 Task: Learn more about a recruiter lite.
Action: Mouse moved to (678, 93)
Screenshot: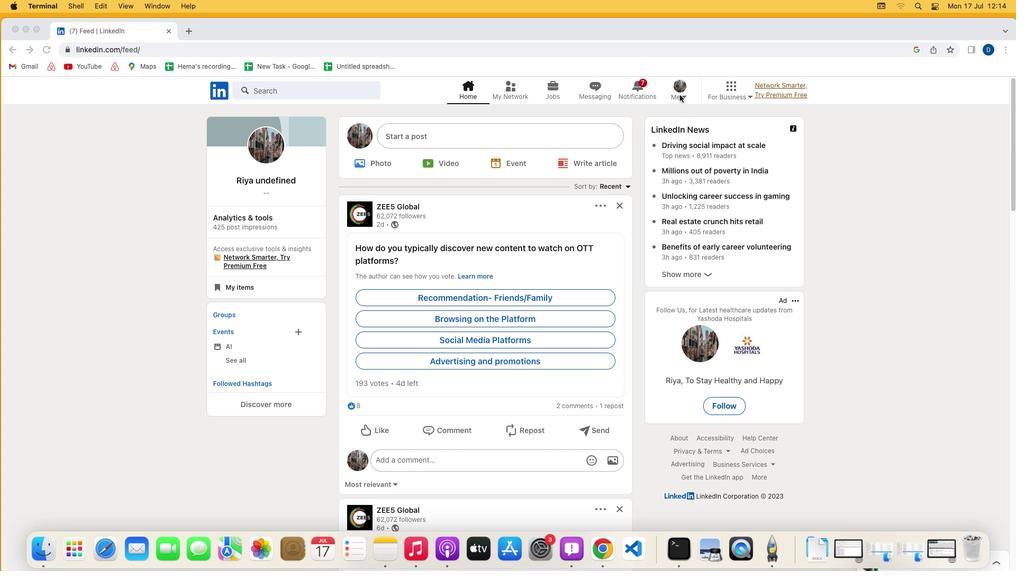 
Action: Mouse pressed left at (678, 93)
Screenshot: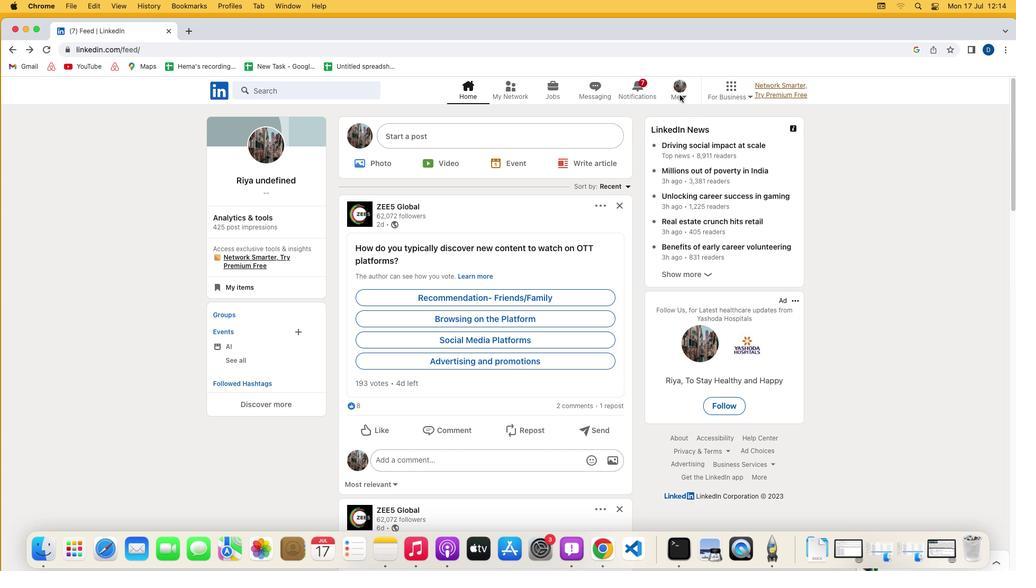 
Action: Mouse moved to (683, 94)
Screenshot: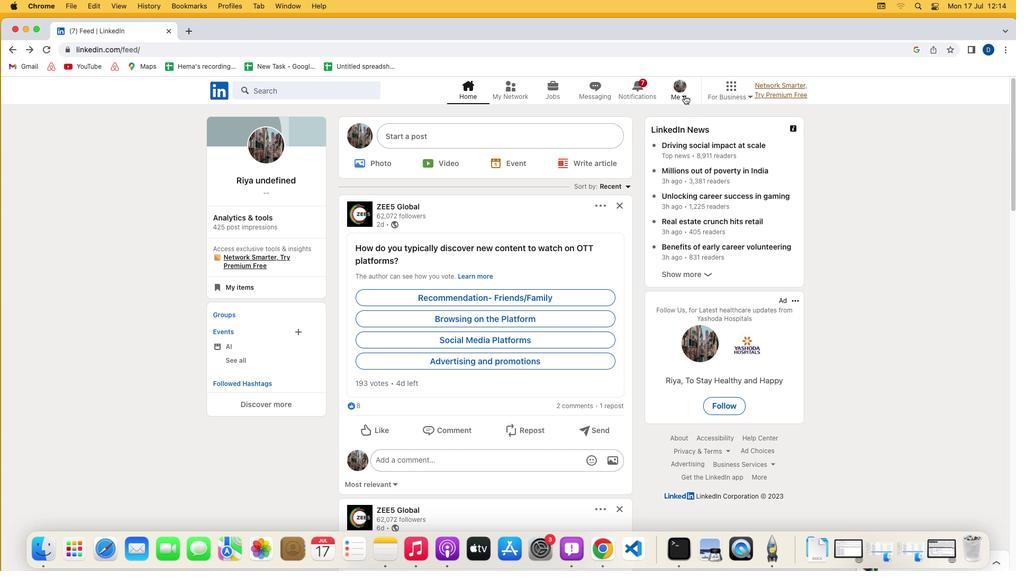 
Action: Mouse pressed left at (683, 94)
Screenshot: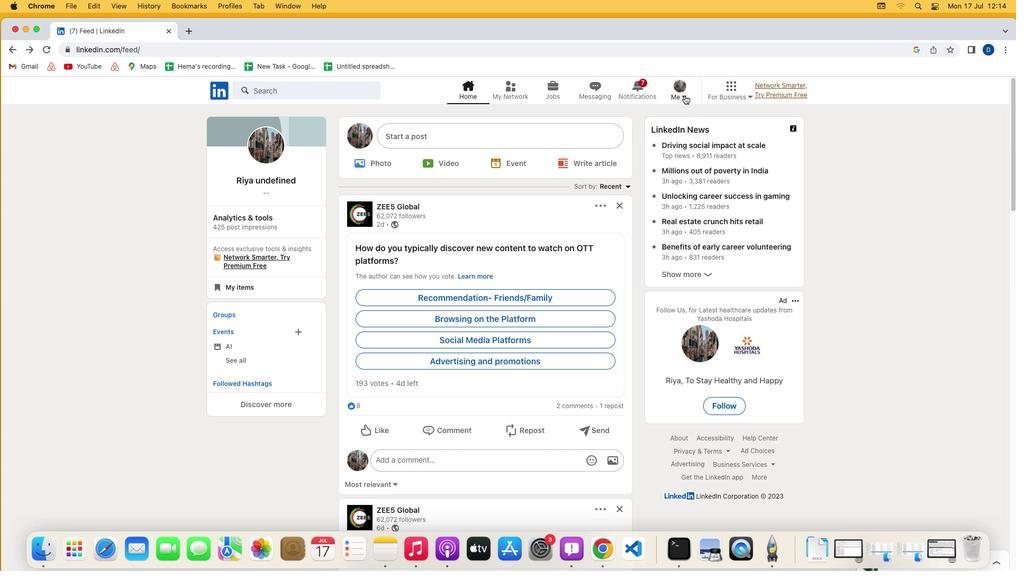 
Action: Mouse moved to (591, 204)
Screenshot: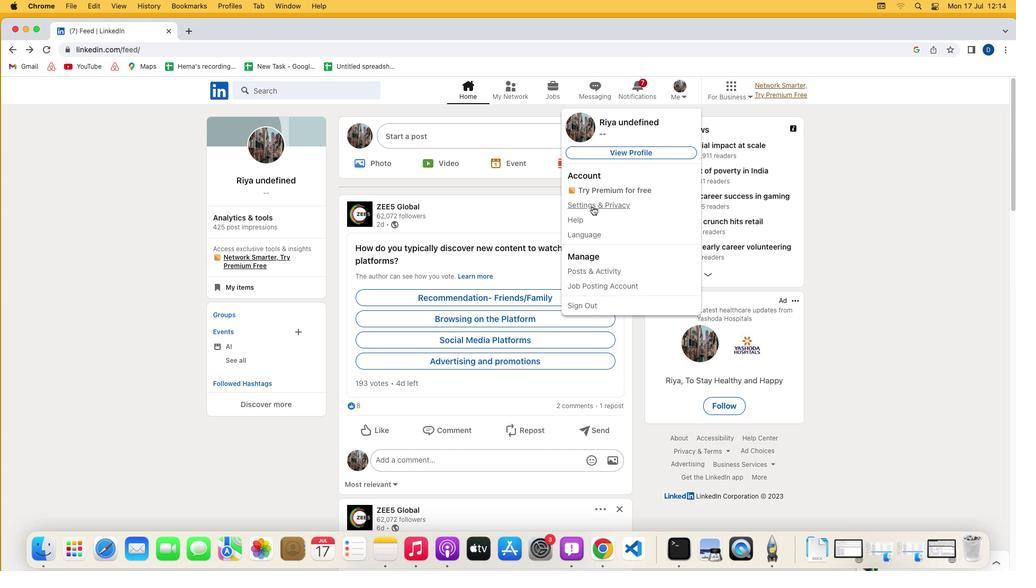 
Action: Mouse pressed left at (591, 204)
Screenshot: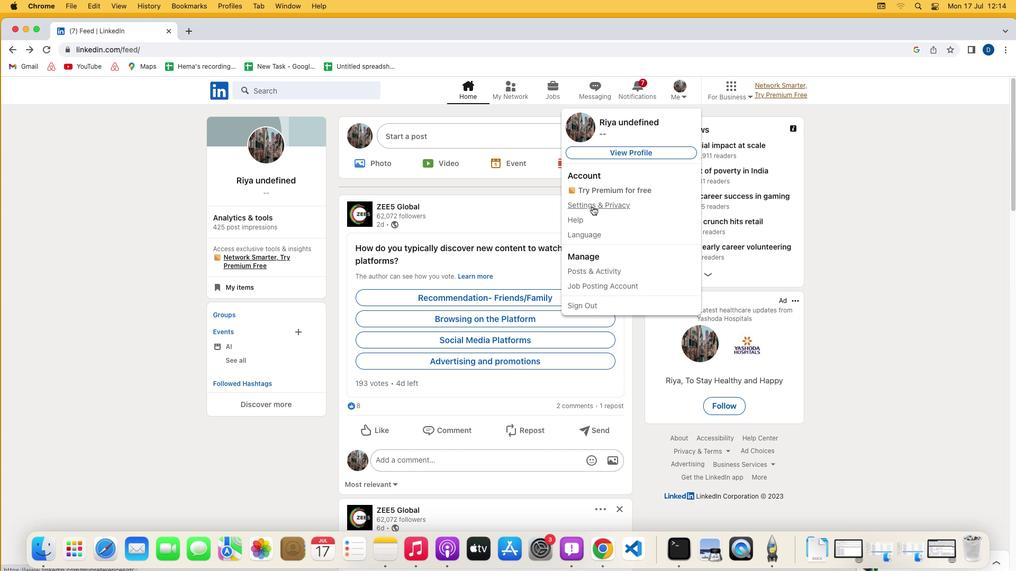 
Action: Mouse moved to (491, 299)
Screenshot: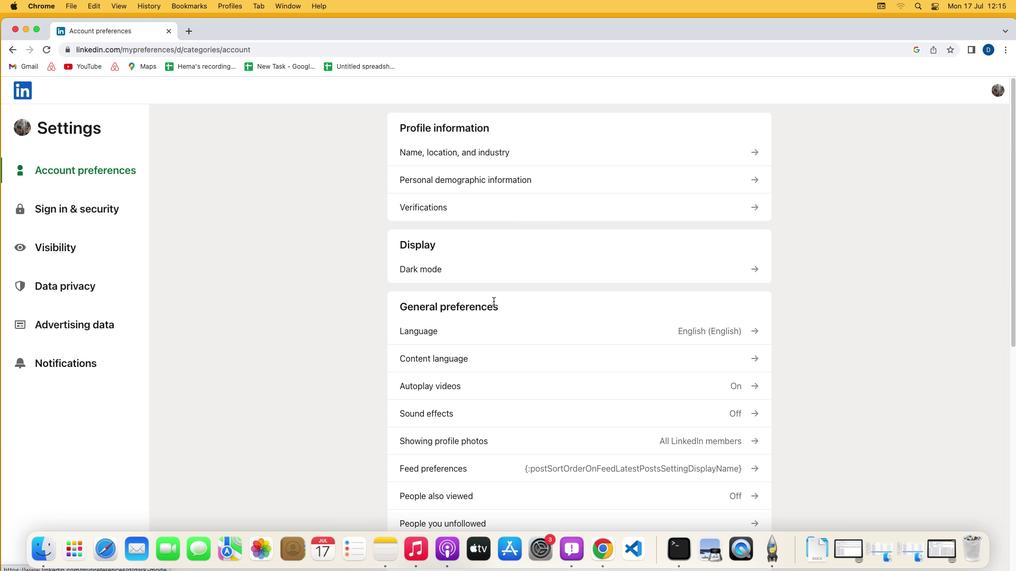 
Action: Mouse scrolled (491, 299) with delta (-1, -1)
Screenshot: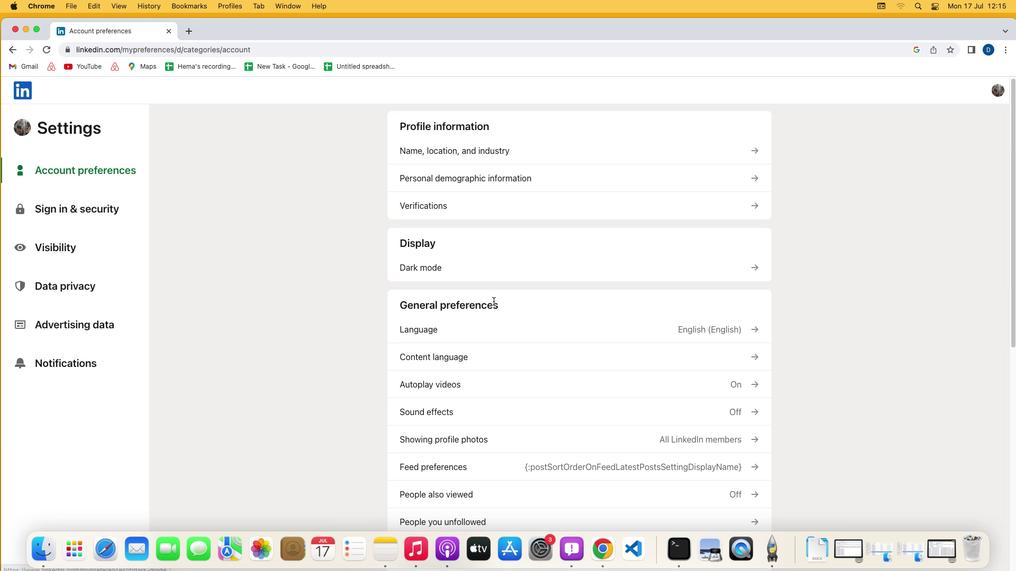 
Action: Mouse scrolled (491, 299) with delta (-1, -1)
Screenshot: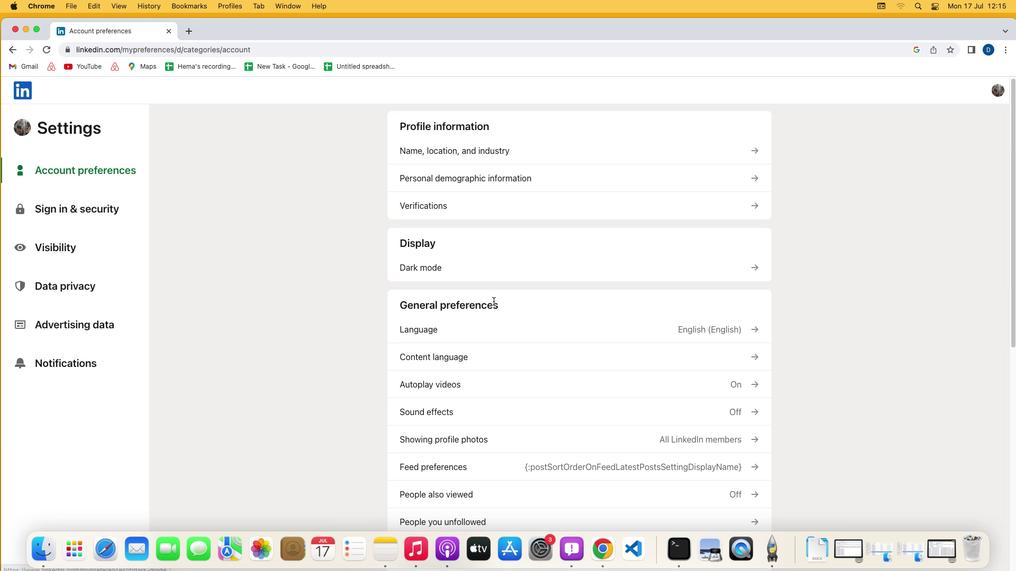
Action: Mouse scrolled (491, 299) with delta (-1, -2)
Screenshot: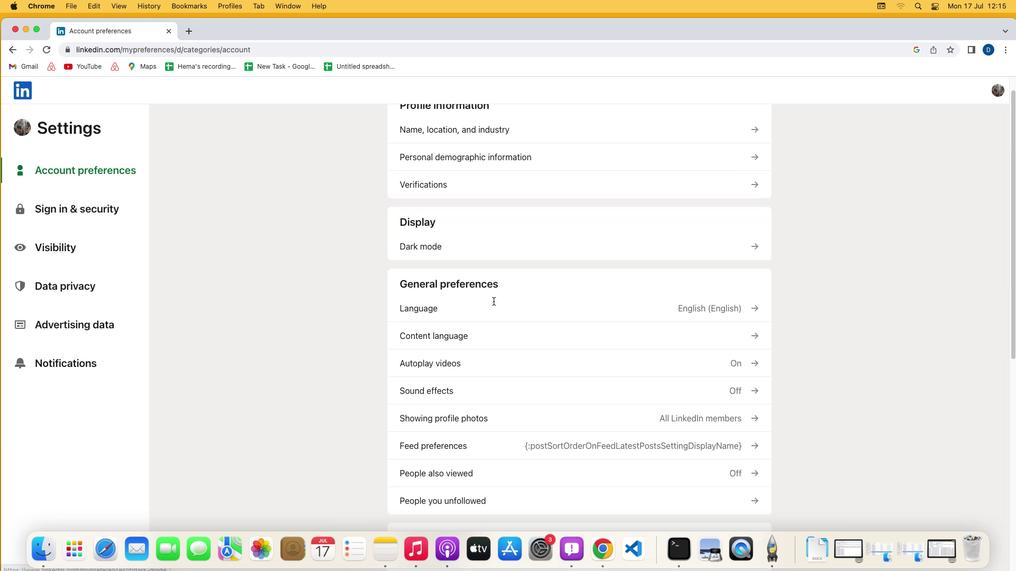 
Action: Mouse scrolled (491, 299) with delta (-1, -3)
Screenshot: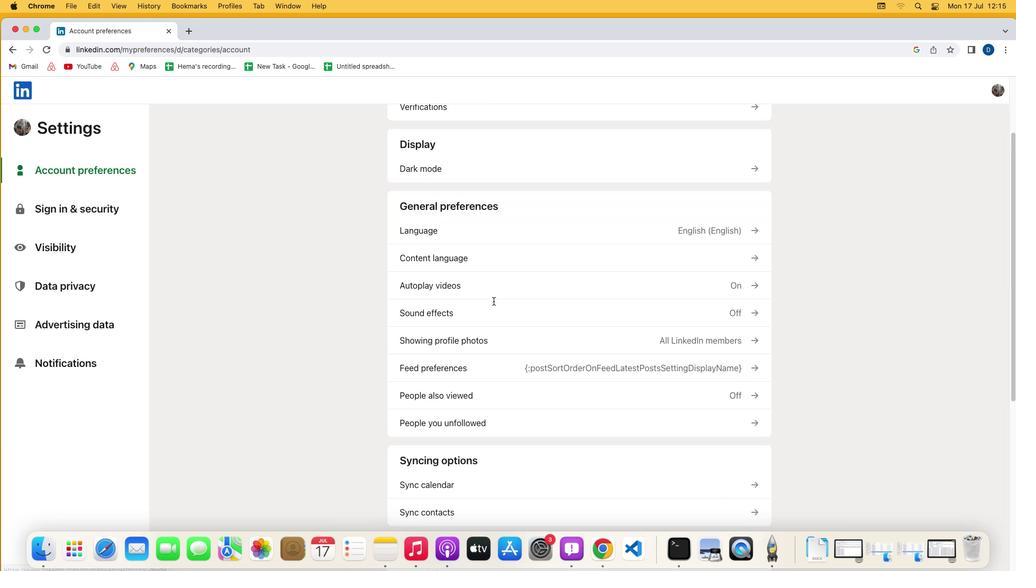 
Action: Mouse scrolled (491, 299) with delta (-1, -1)
Screenshot: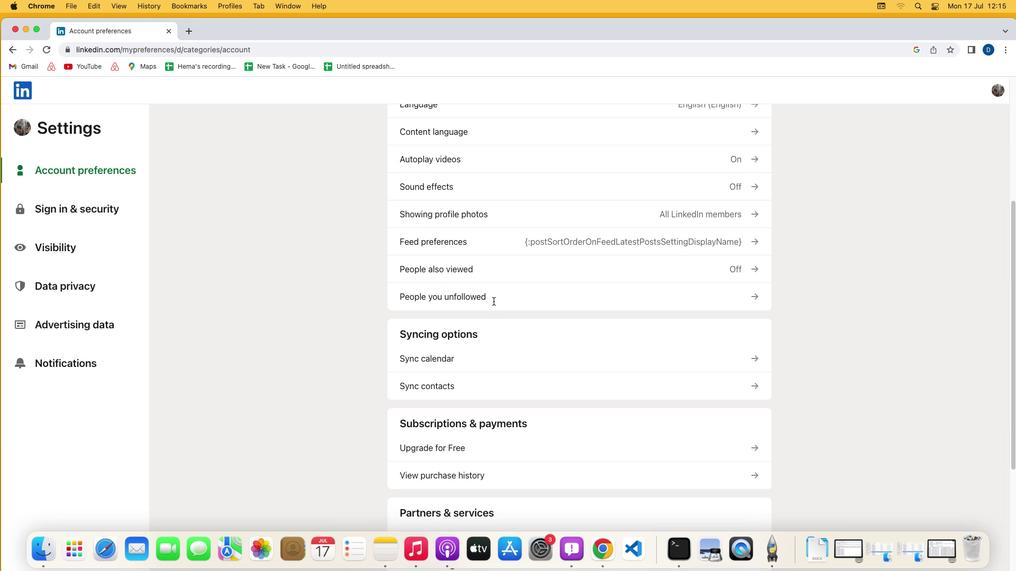 
Action: Mouse scrolled (491, 299) with delta (-1, -1)
Screenshot: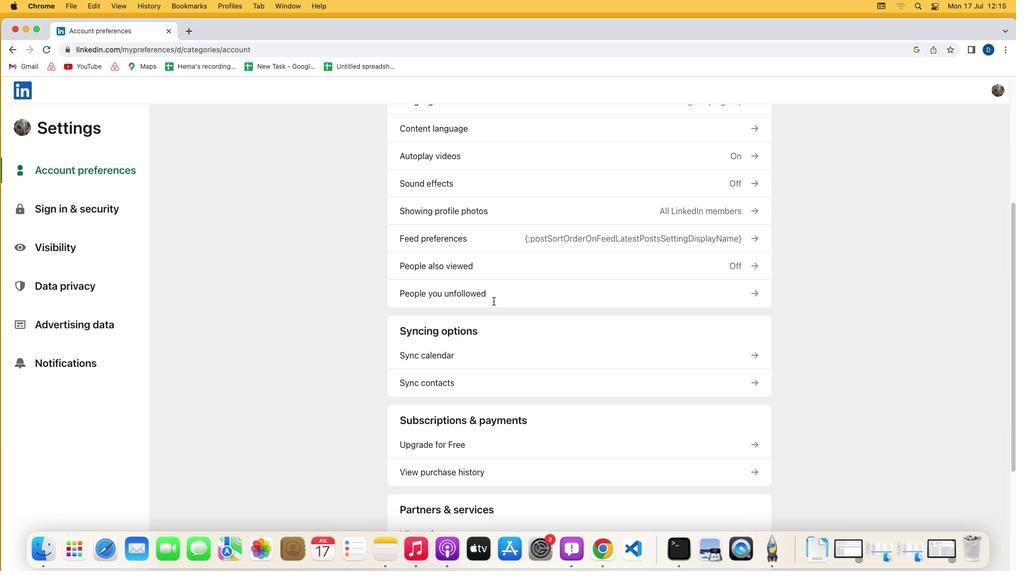 
Action: Mouse scrolled (491, 299) with delta (-1, -2)
Screenshot: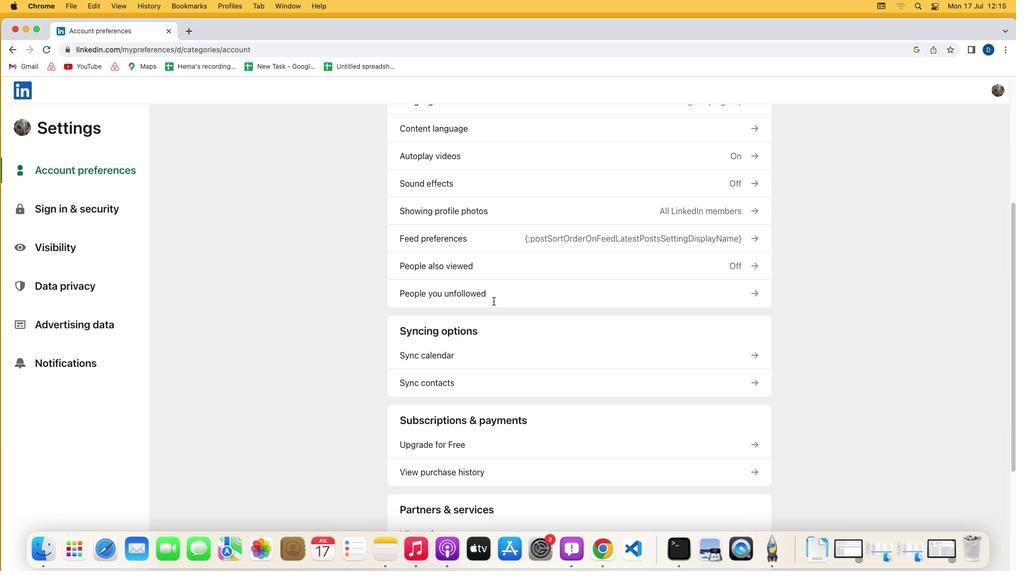 
Action: Mouse scrolled (491, 299) with delta (-1, -3)
Screenshot: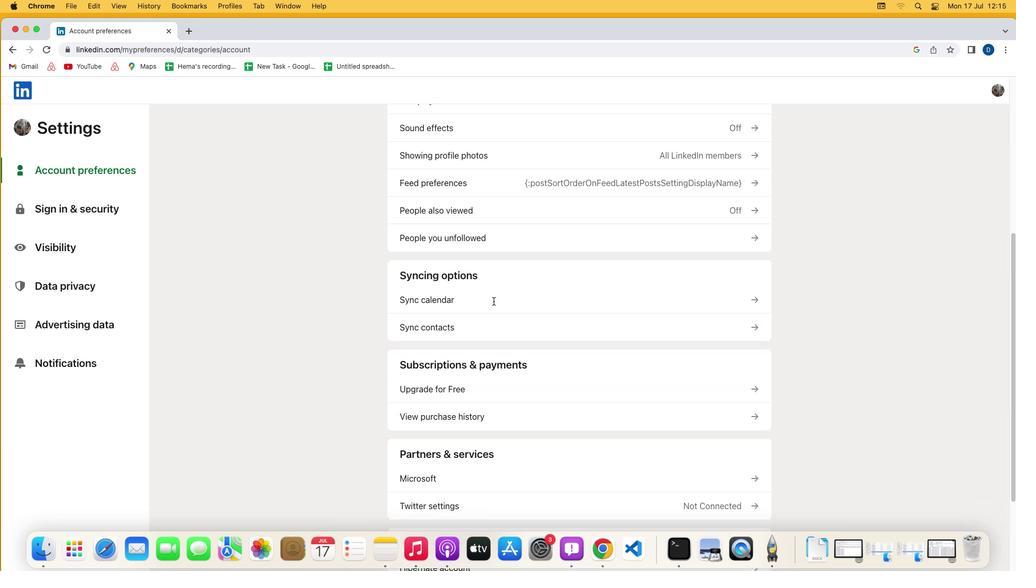 
Action: Mouse moved to (465, 266)
Screenshot: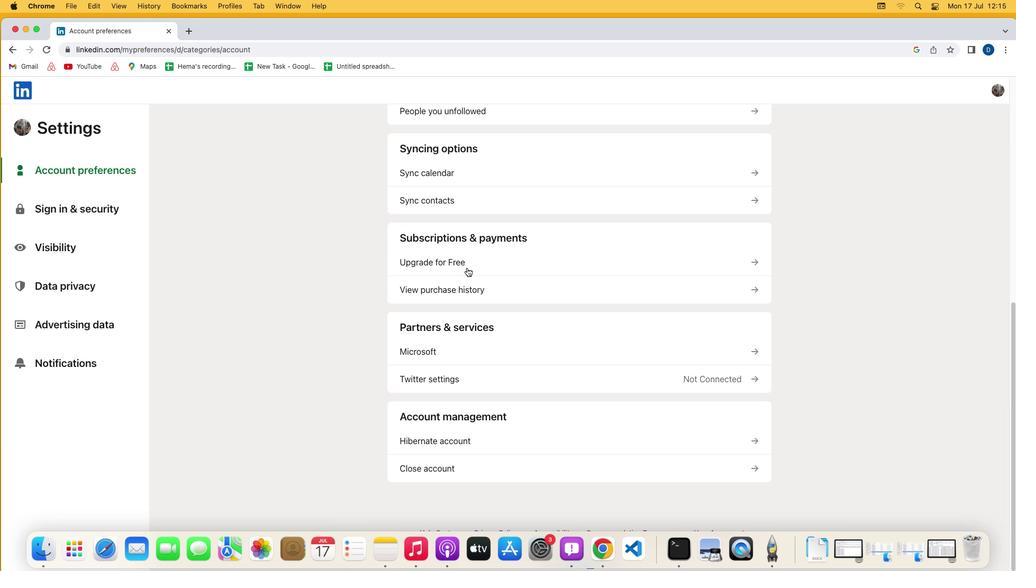 
Action: Mouse pressed left at (465, 266)
Screenshot: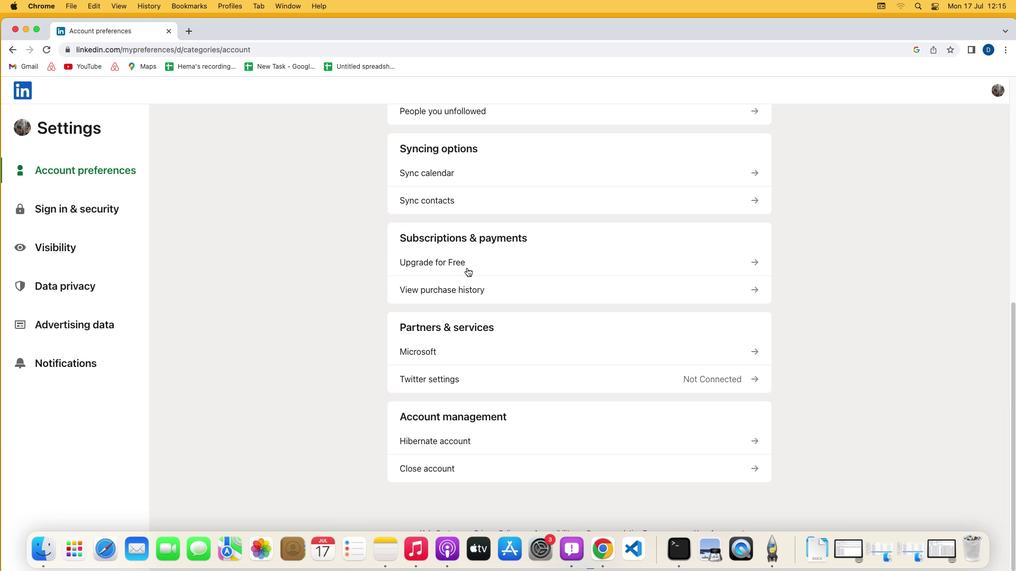 
Action: Mouse moved to (415, 308)
Screenshot: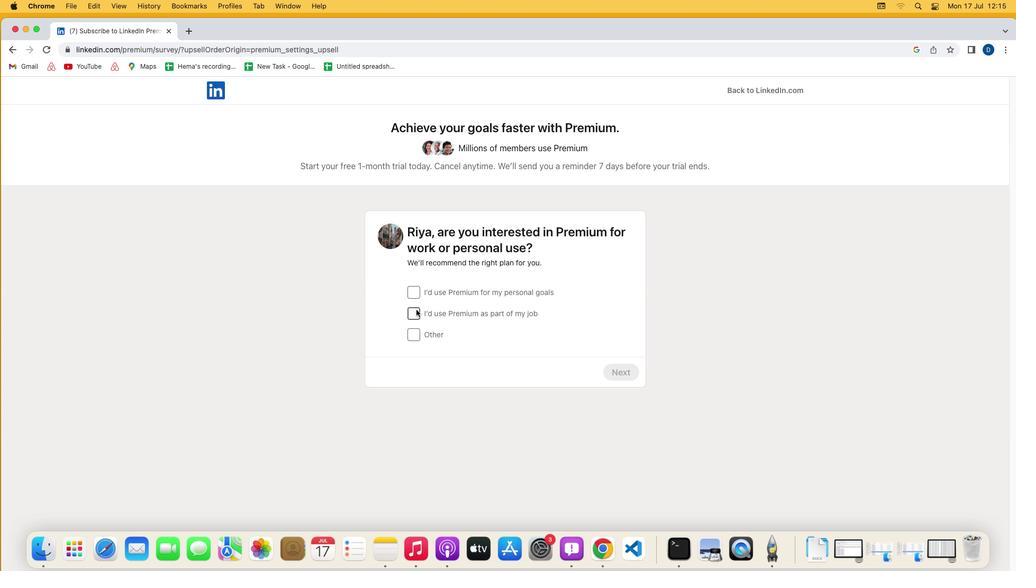 
Action: Mouse pressed left at (415, 308)
Screenshot: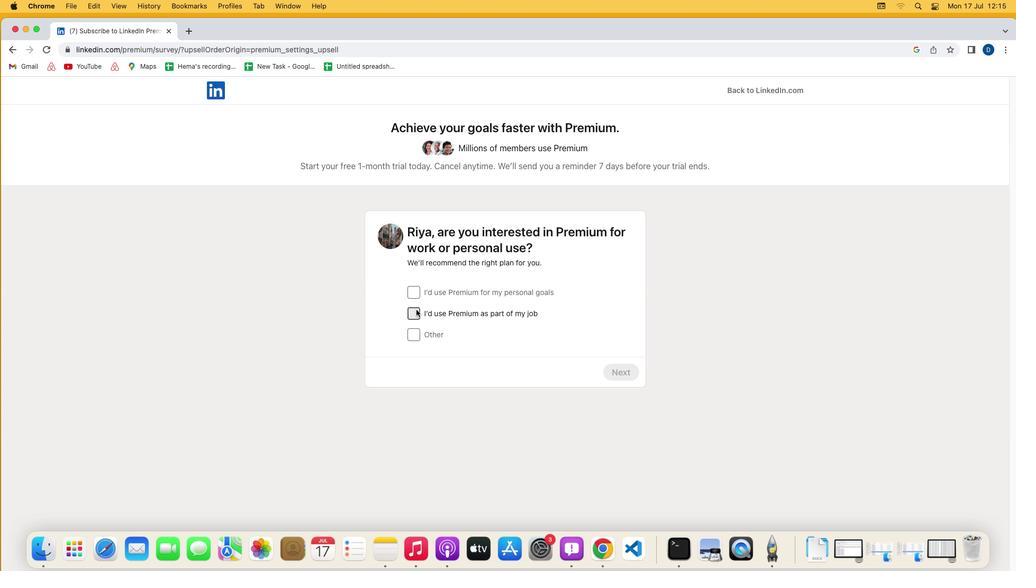 
Action: Mouse moved to (630, 371)
Screenshot: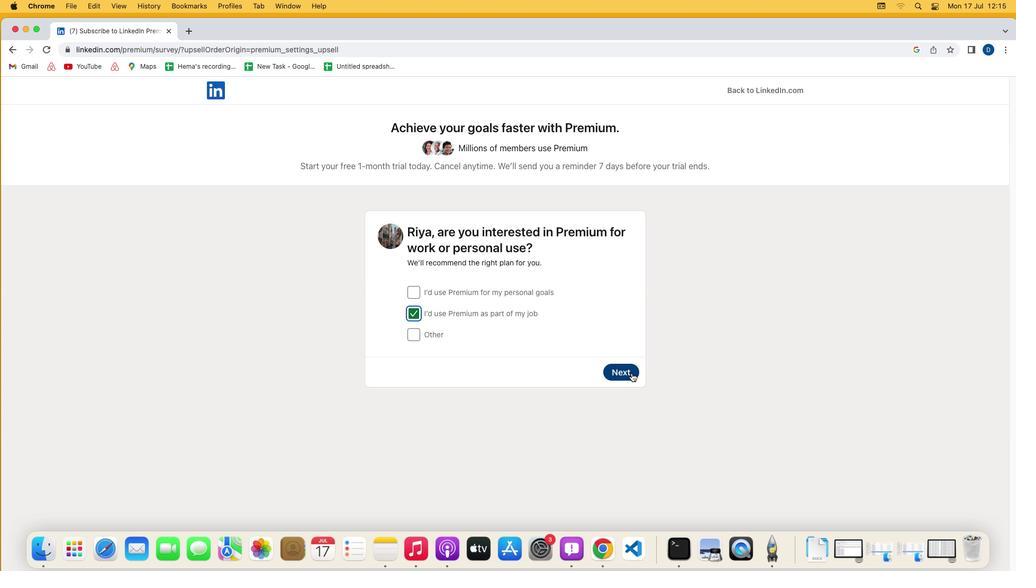 
Action: Mouse pressed left at (630, 371)
Screenshot: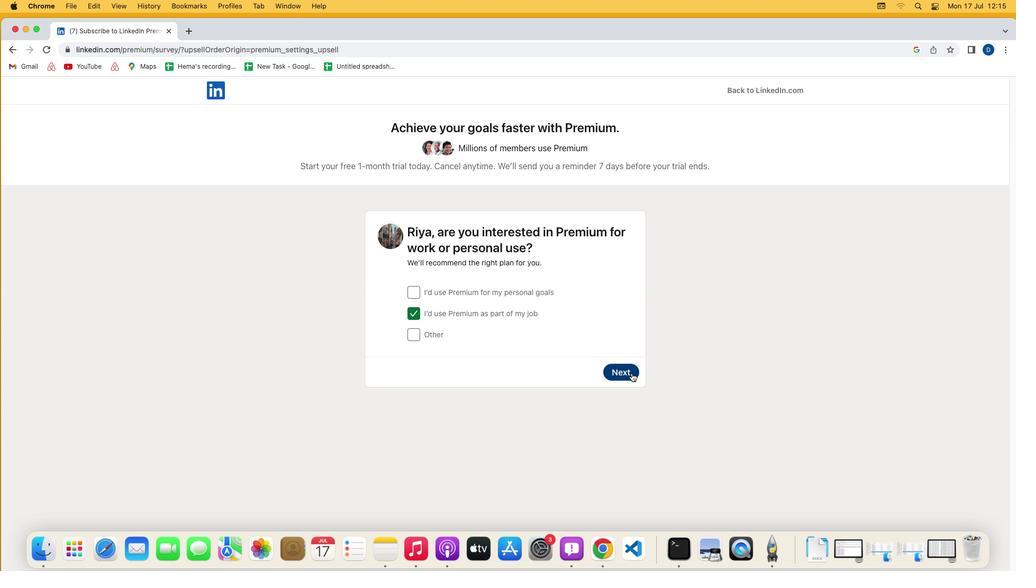 
Action: Mouse moved to (614, 439)
Screenshot: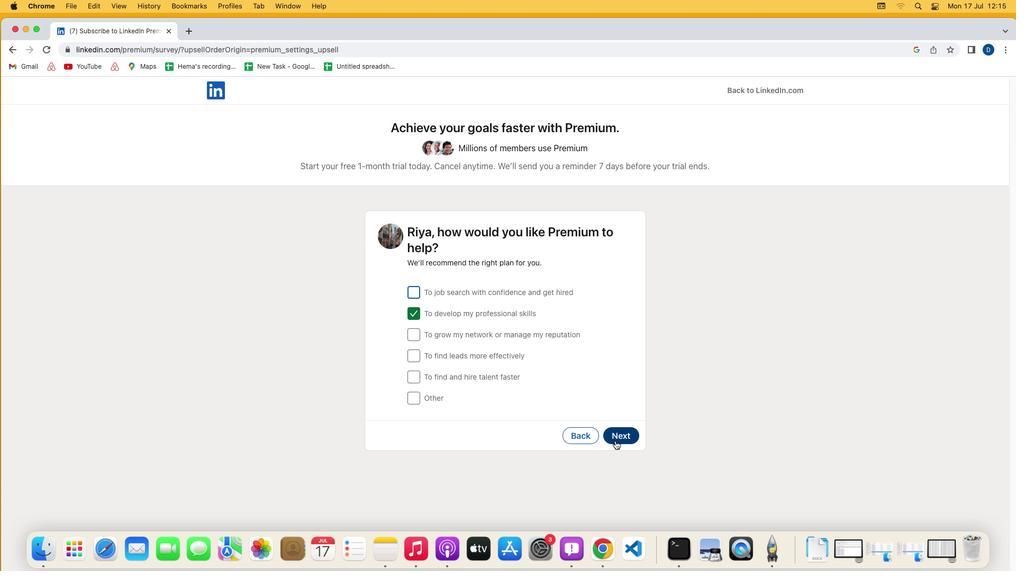 
Action: Mouse pressed left at (614, 439)
Screenshot: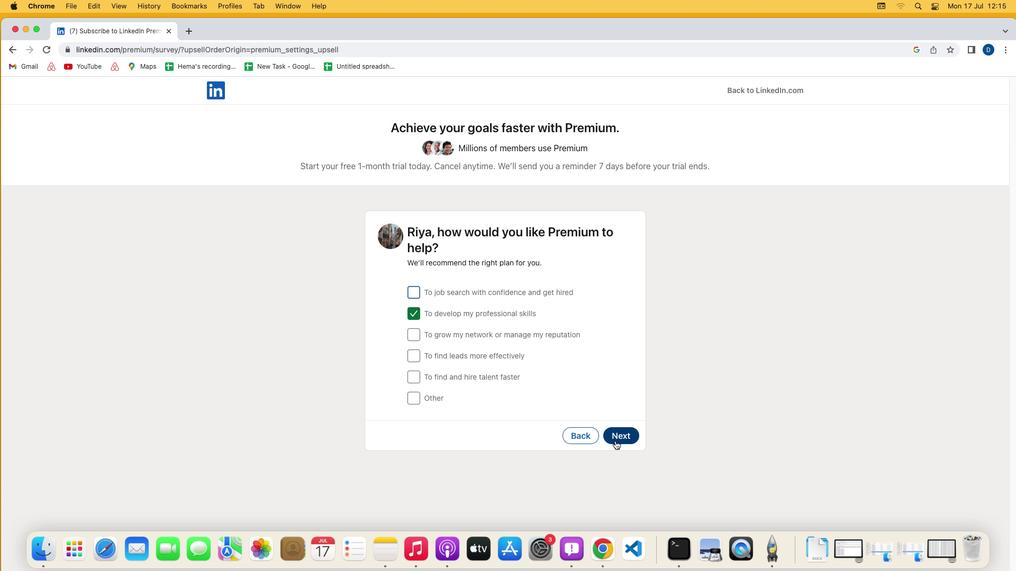 
Action: Mouse moved to (408, 288)
Screenshot: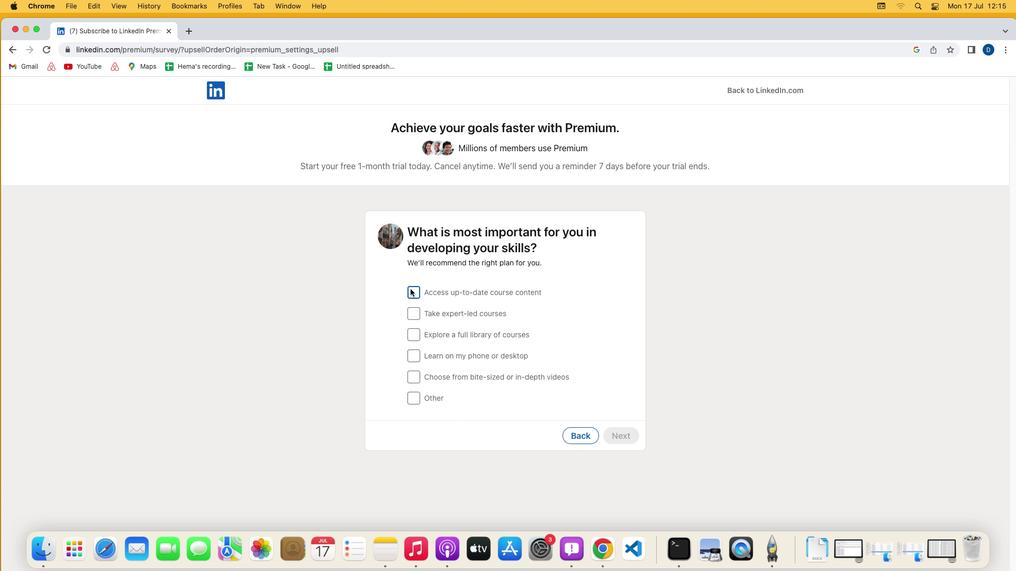 
Action: Mouse pressed left at (408, 288)
Screenshot: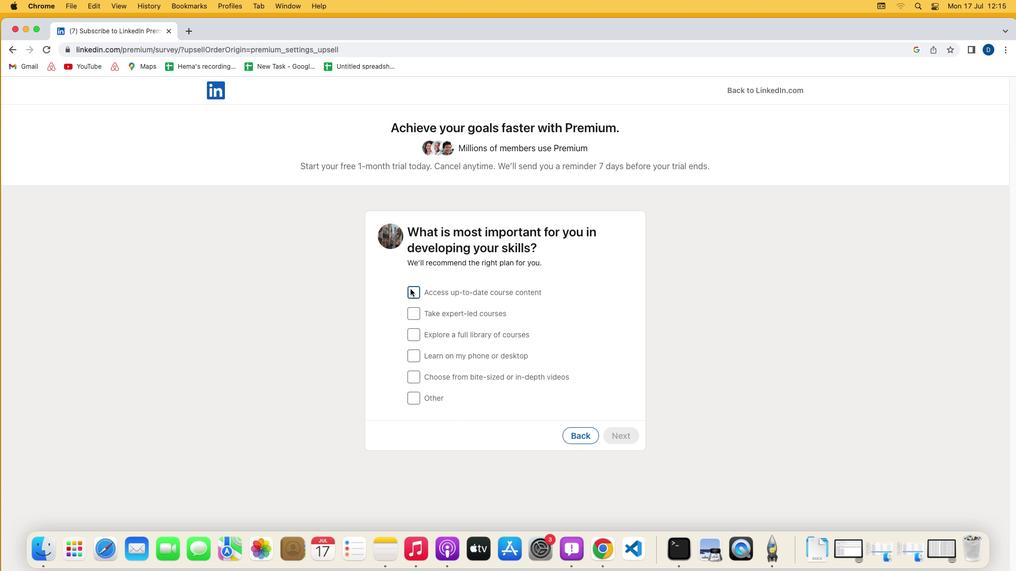 
Action: Mouse moved to (618, 437)
Screenshot: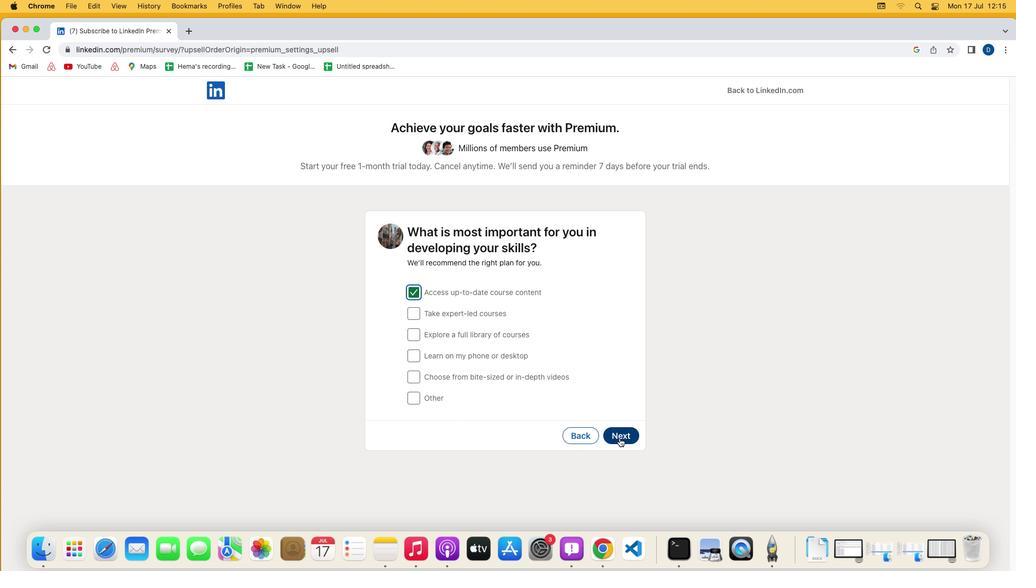
Action: Mouse pressed left at (618, 437)
Screenshot: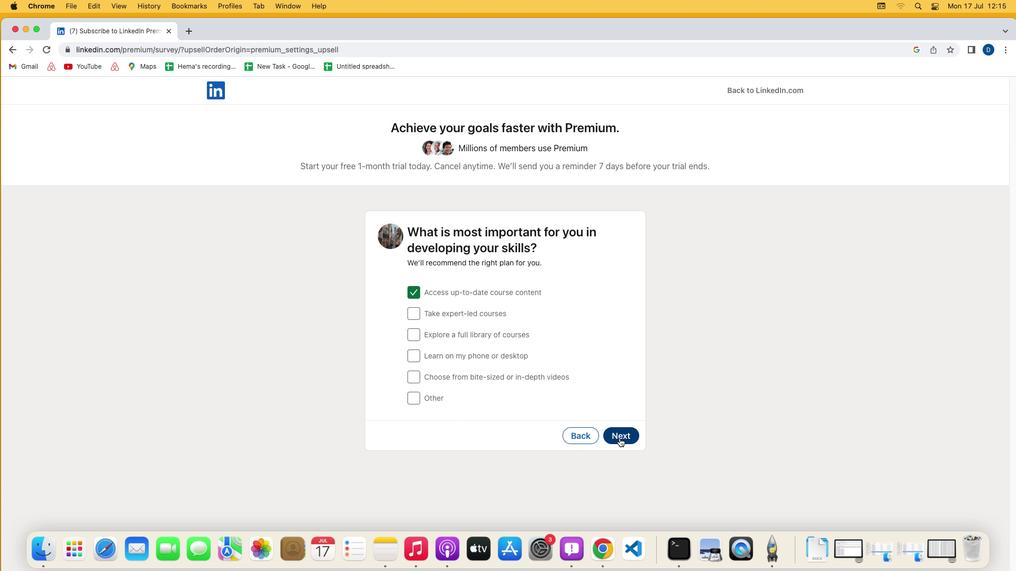 
Action: Mouse moved to (495, 415)
Screenshot: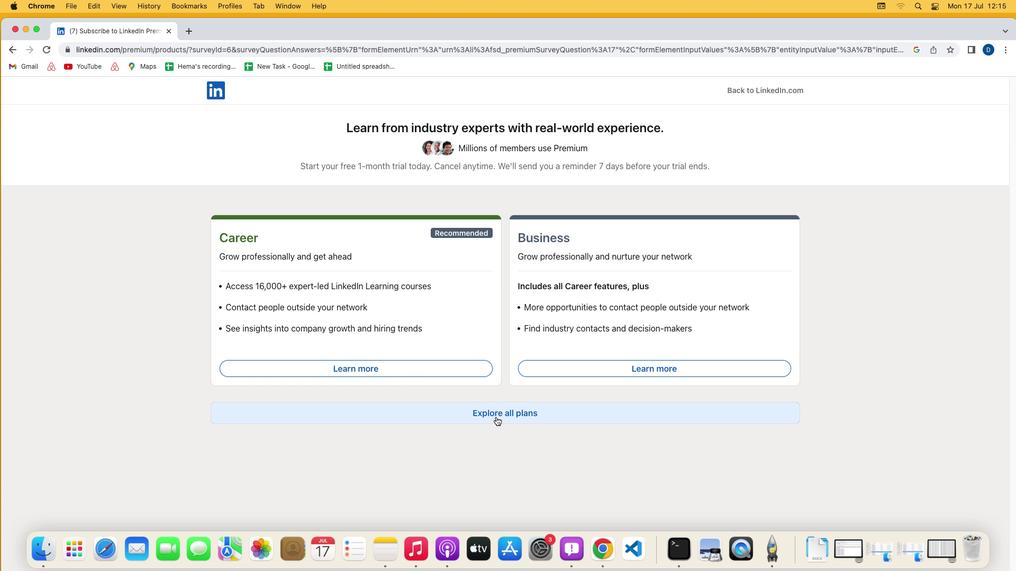 
Action: Mouse pressed left at (495, 415)
Screenshot: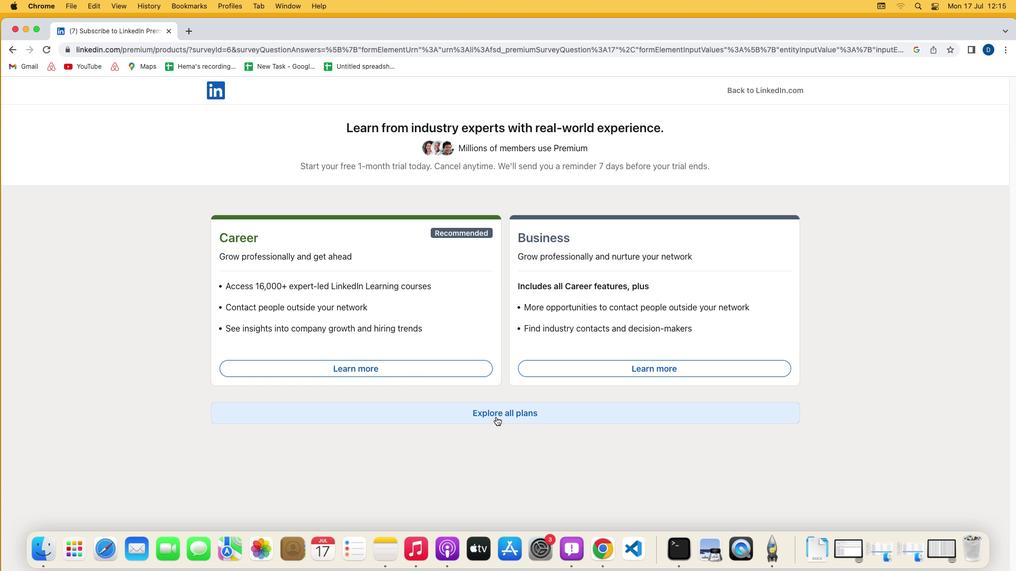 
Action: Mouse moved to (722, 442)
Screenshot: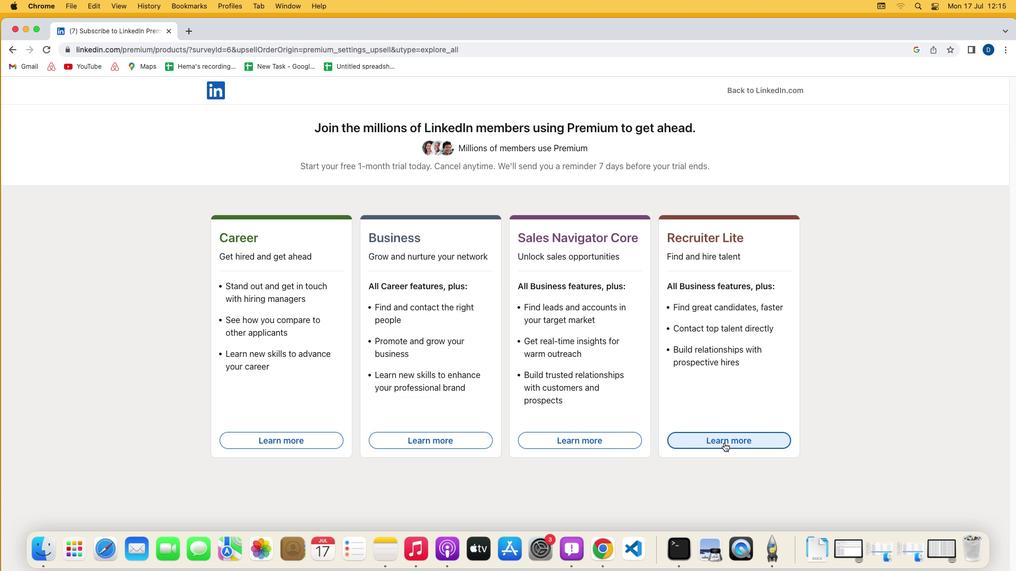 
Action: Mouse pressed left at (722, 442)
Screenshot: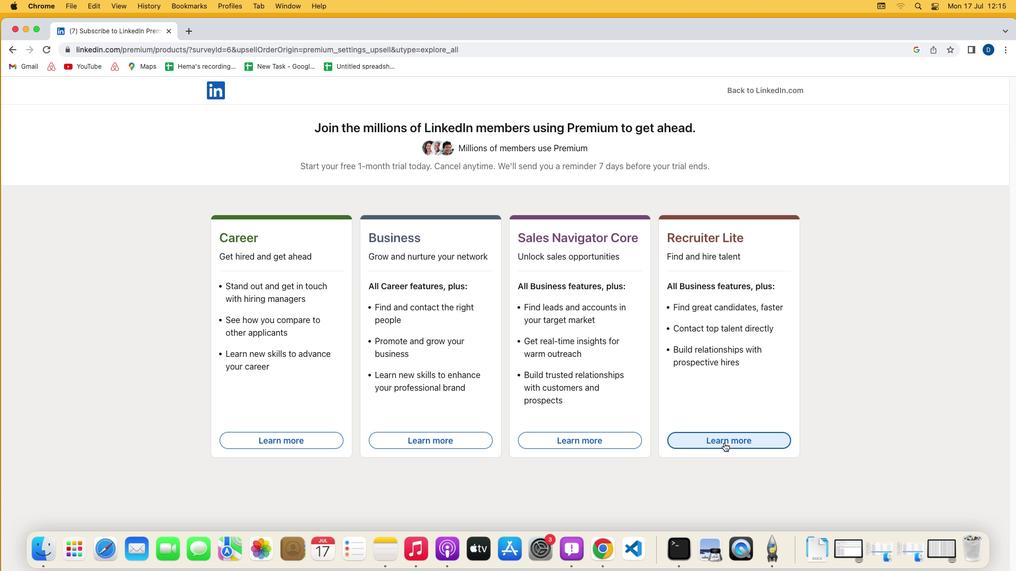 
Action: Mouse moved to (722, 442)
Screenshot: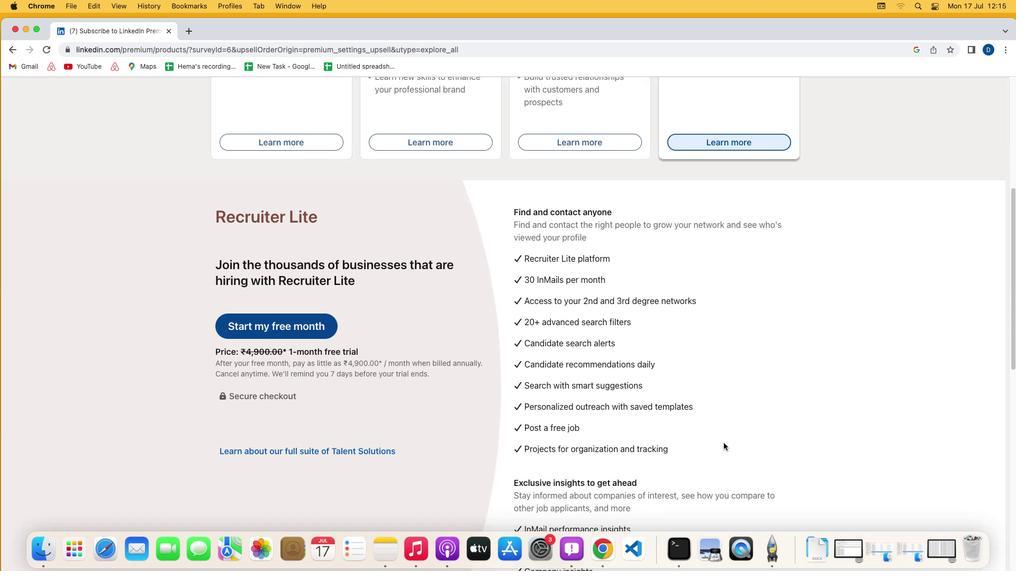 
